 Task: In the  document loyalty.epub Select the first Column and change text color to  'Brown' Apply the command  'Undo' Apply the command  Redo
Action: Mouse moved to (394, 473)
Screenshot: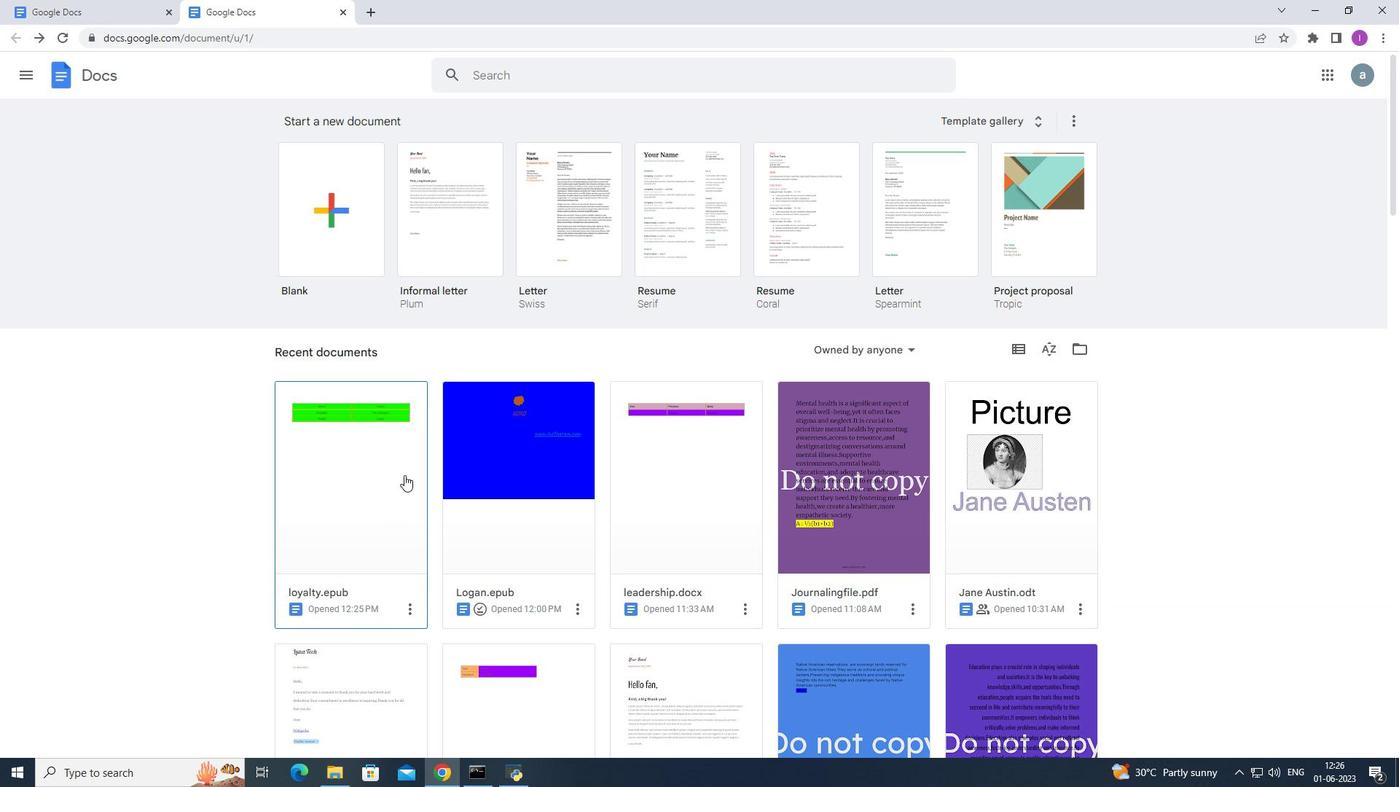 
Action: Mouse pressed left at (394, 473)
Screenshot: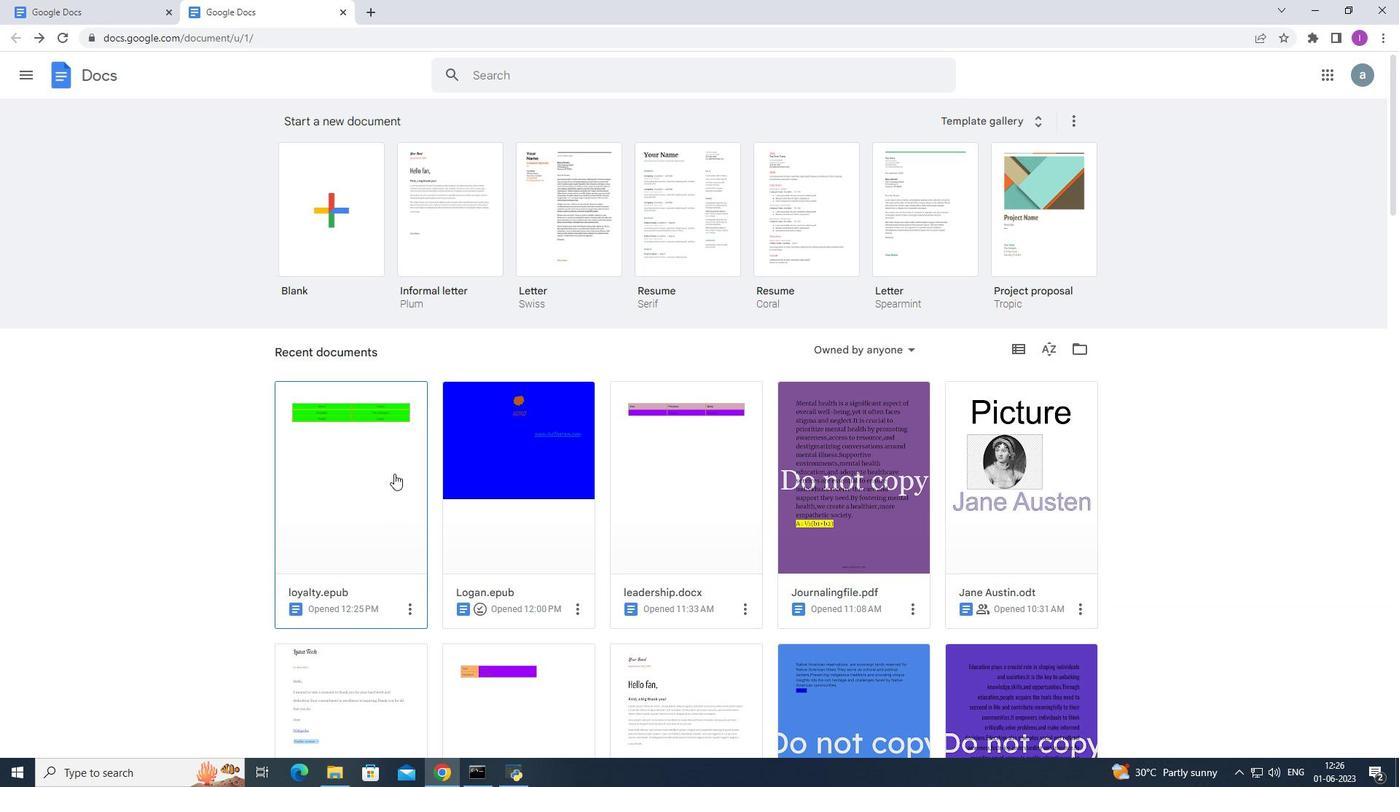 
Action: Mouse moved to (657, 215)
Screenshot: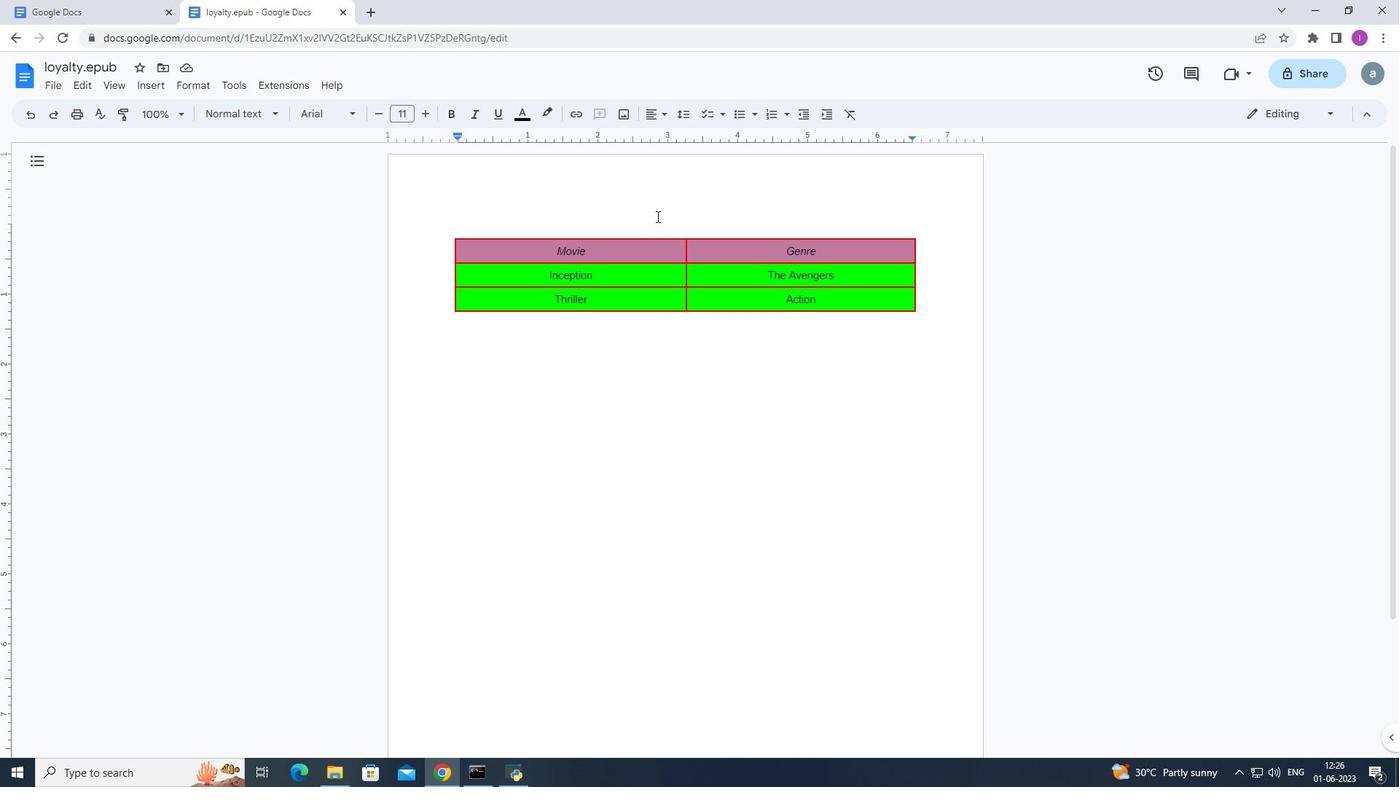 
Action: Mouse pressed left at (657, 215)
Screenshot: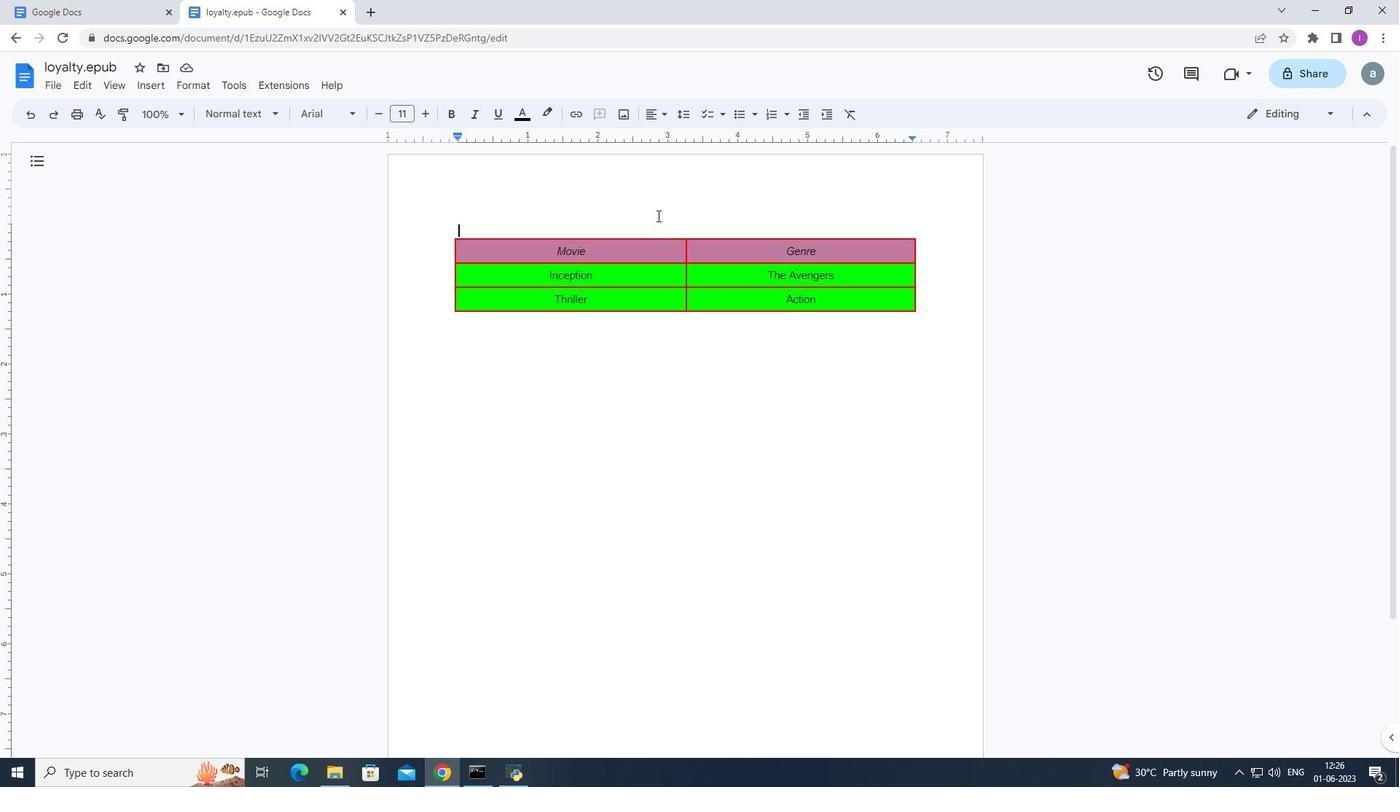 
Action: Mouse moved to (837, 248)
Screenshot: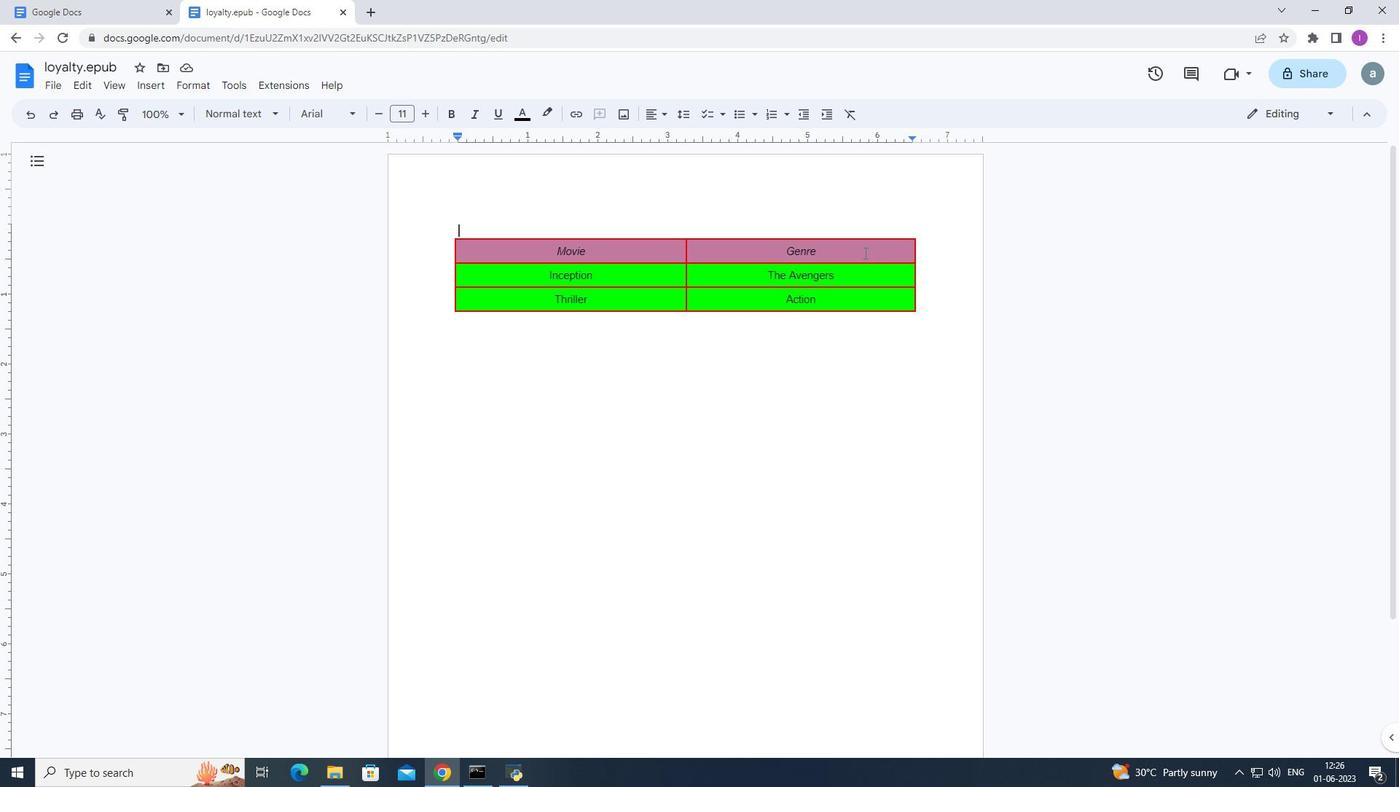 
Action: Mouse pressed left at (837, 248)
Screenshot: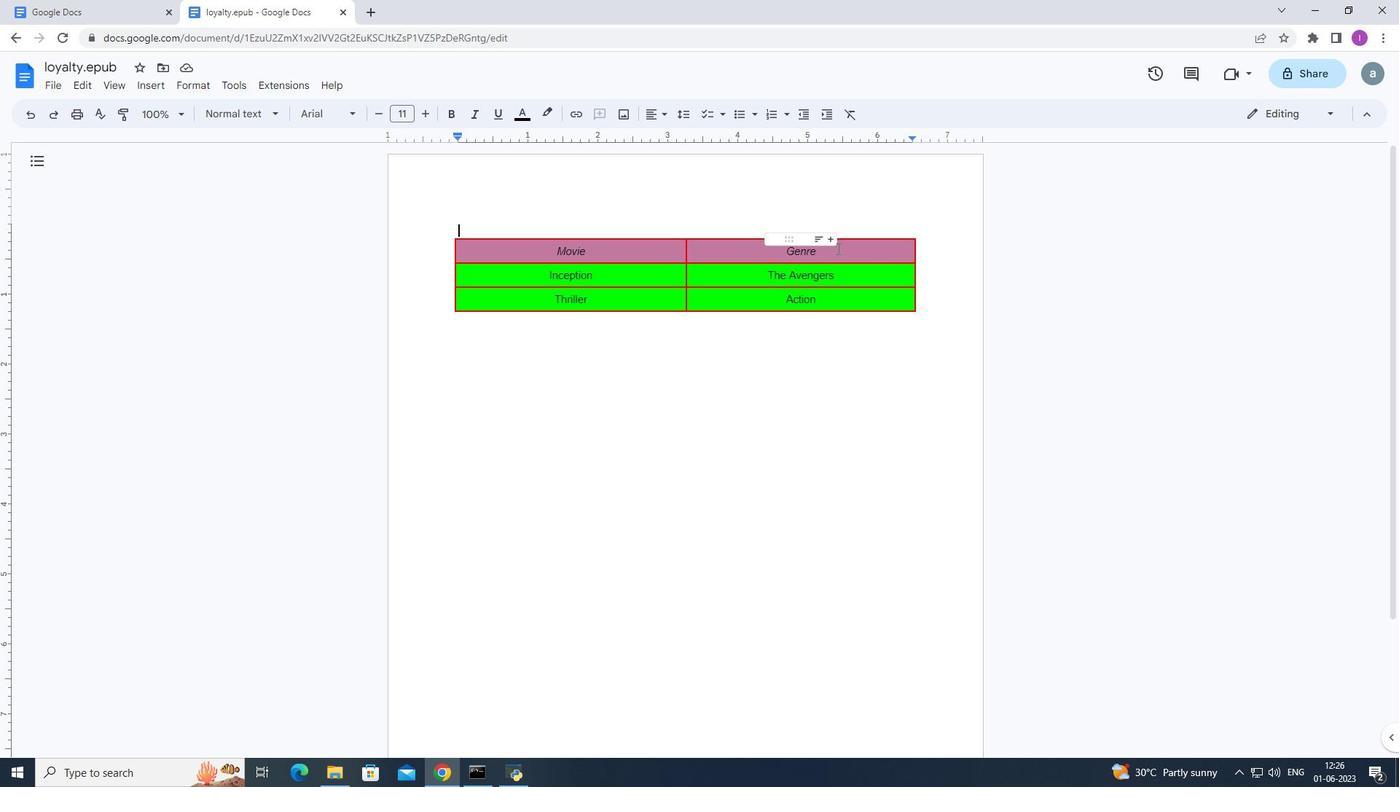 
Action: Mouse moved to (518, 116)
Screenshot: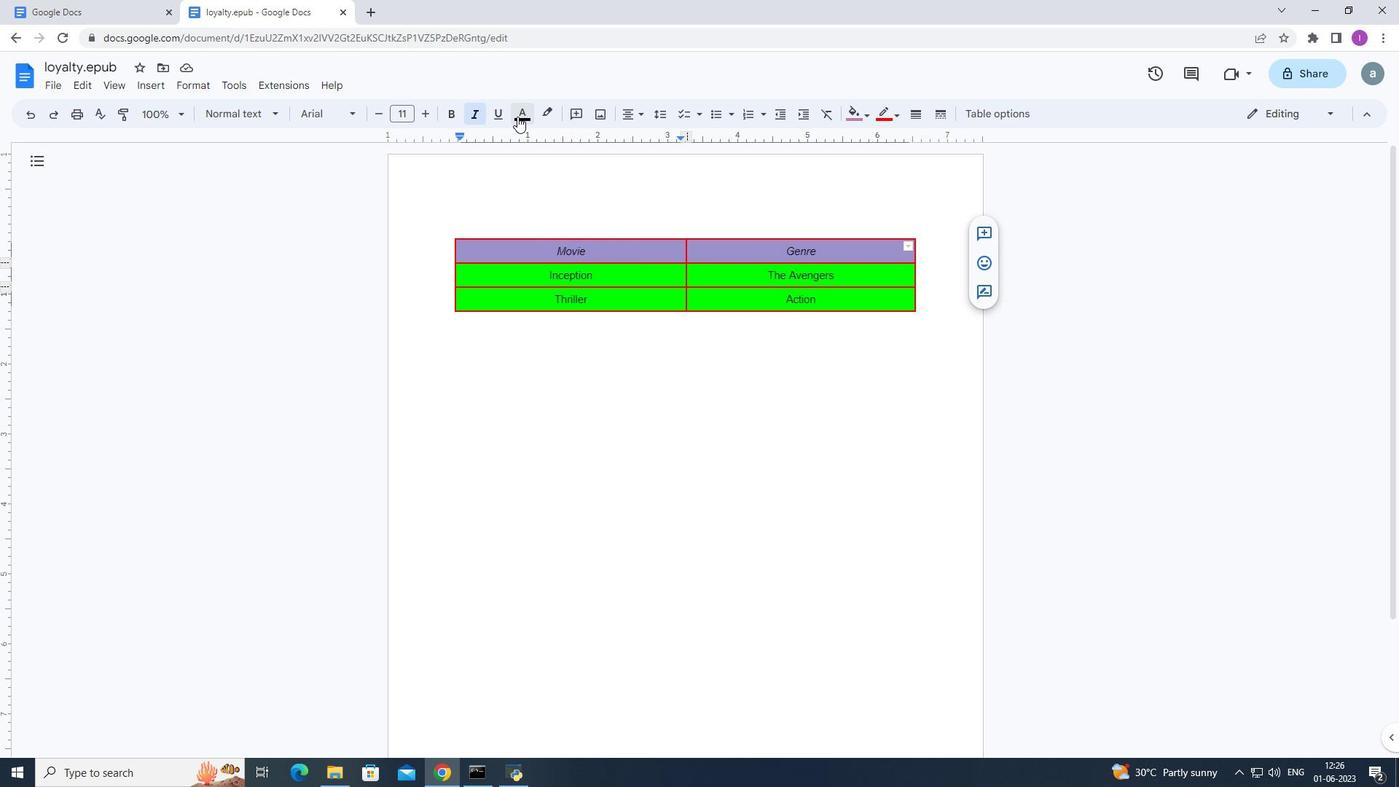 
Action: Mouse pressed left at (518, 116)
Screenshot: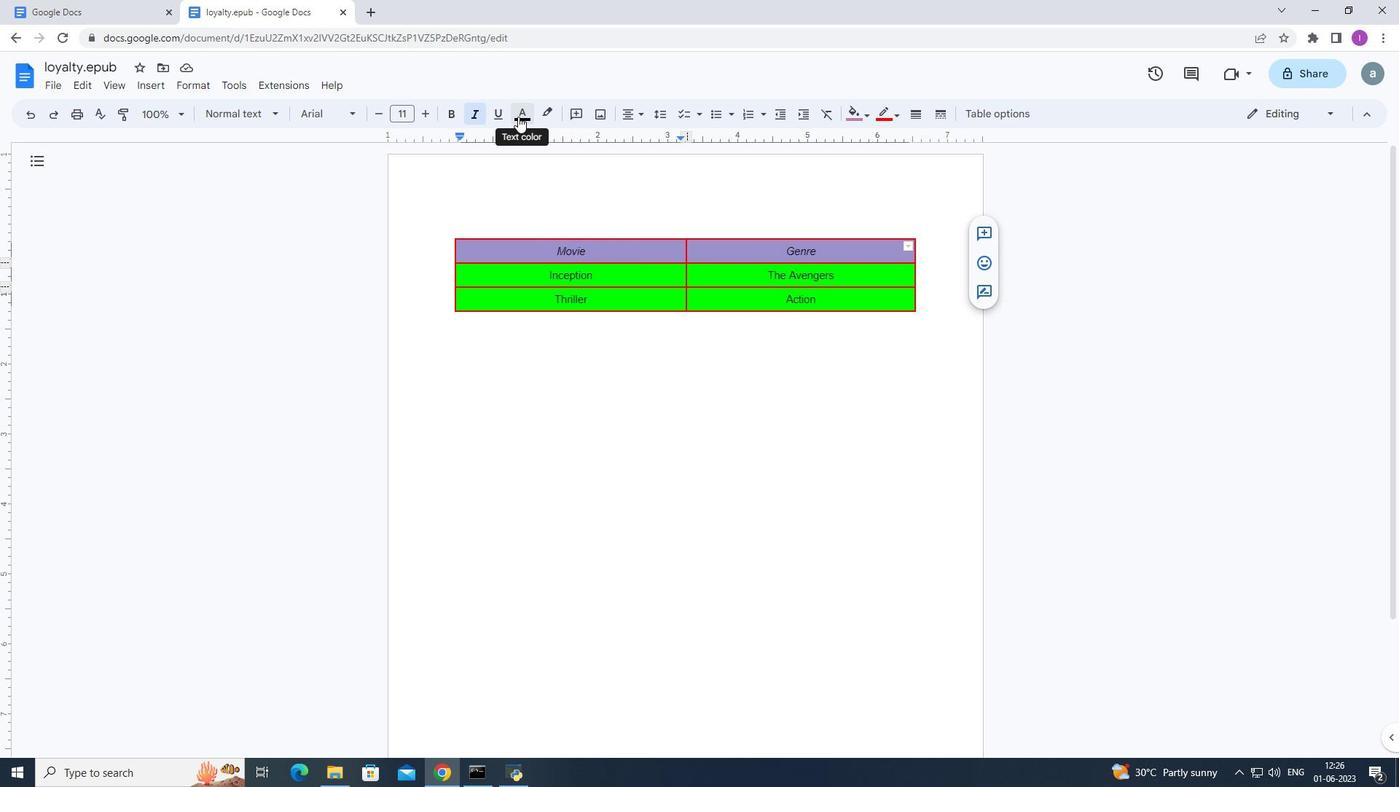 
Action: Mouse moved to (557, 256)
Screenshot: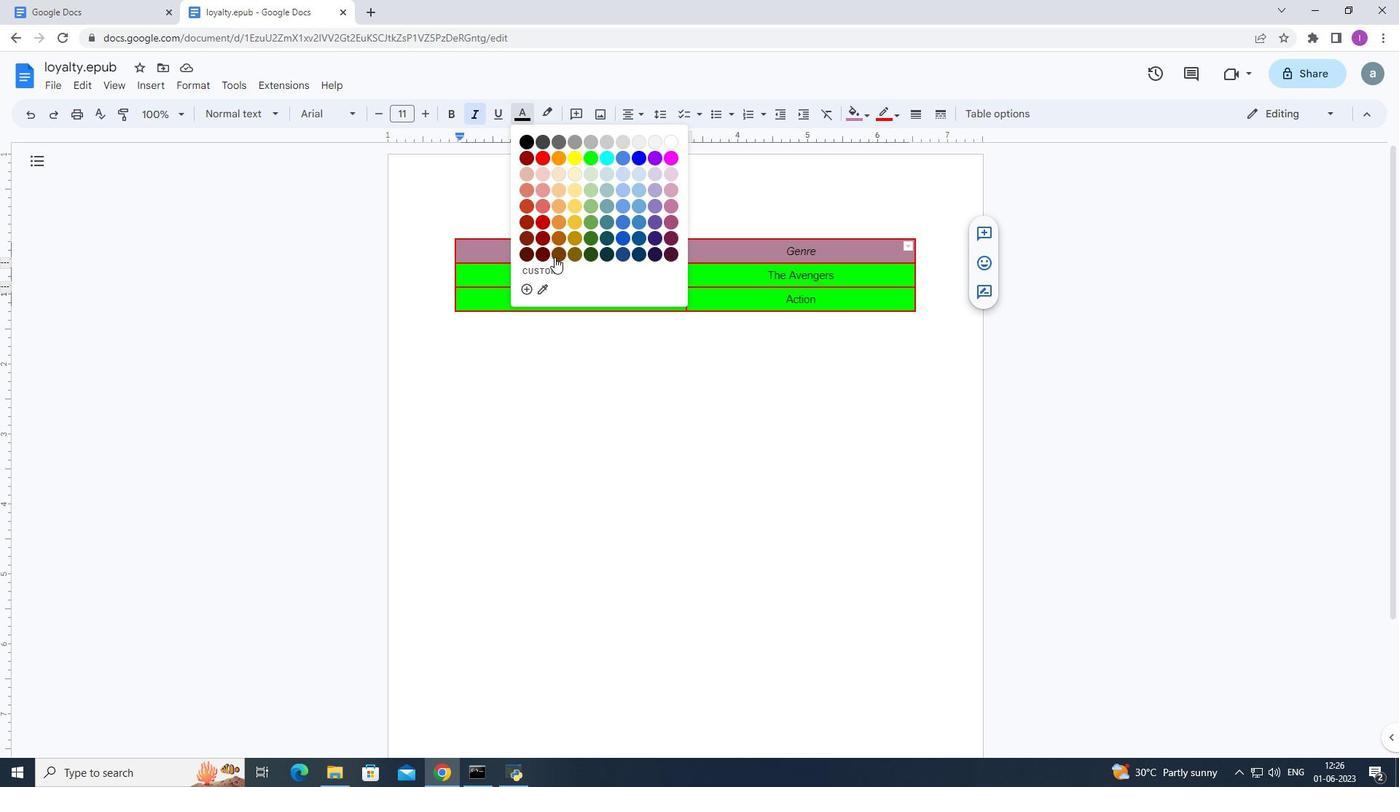 
Action: Mouse pressed left at (557, 256)
Screenshot: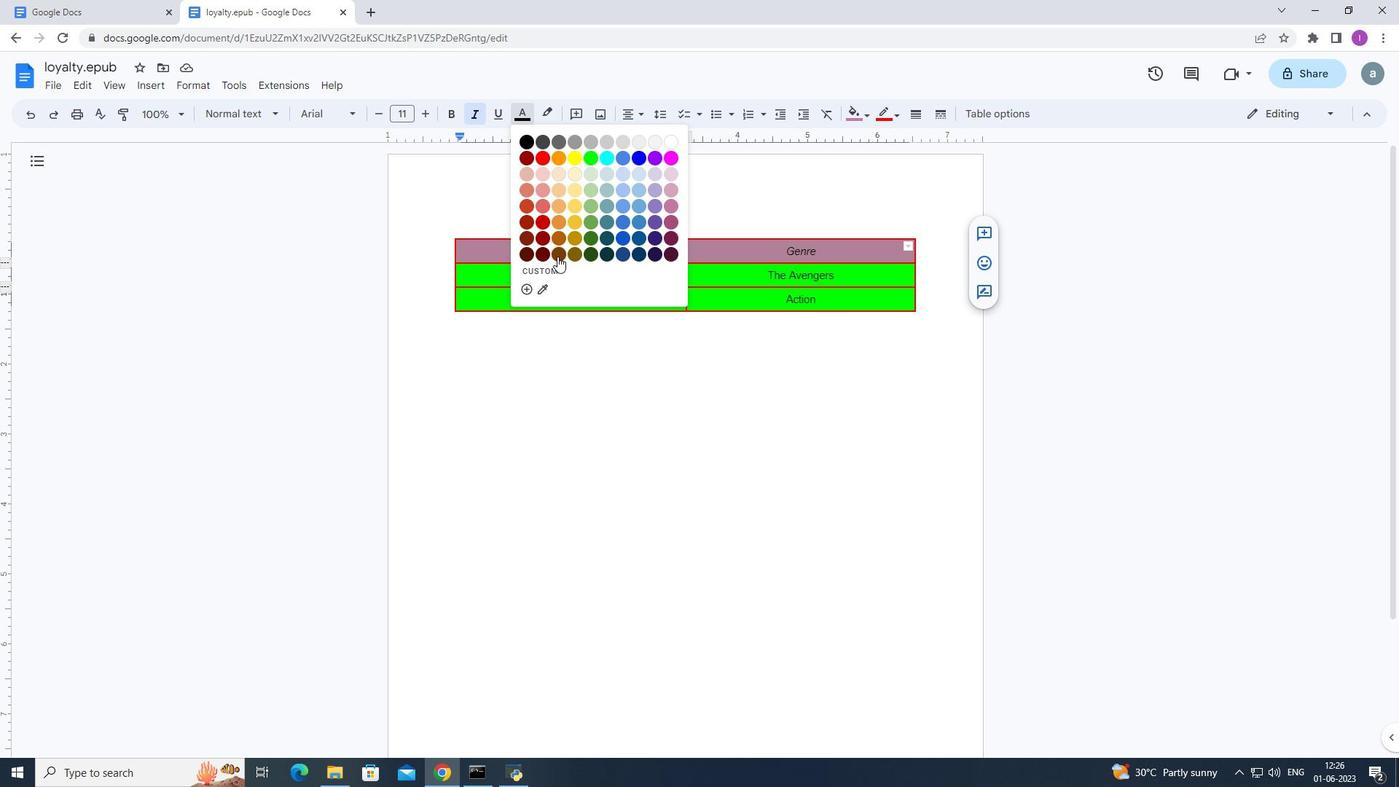 
Action: Mouse moved to (640, 198)
Screenshot: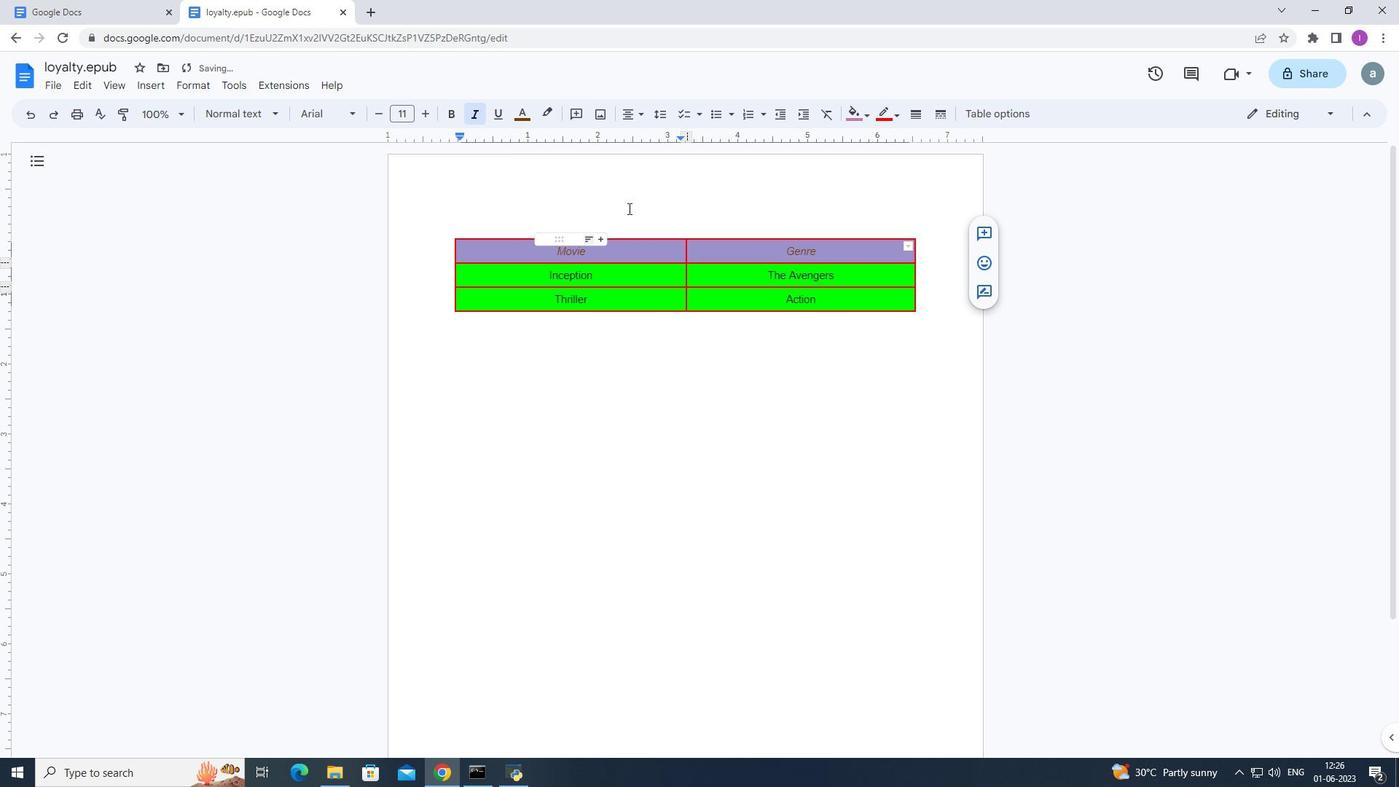 
Action: Mouse pressed left at (640, 198)
Screenshot: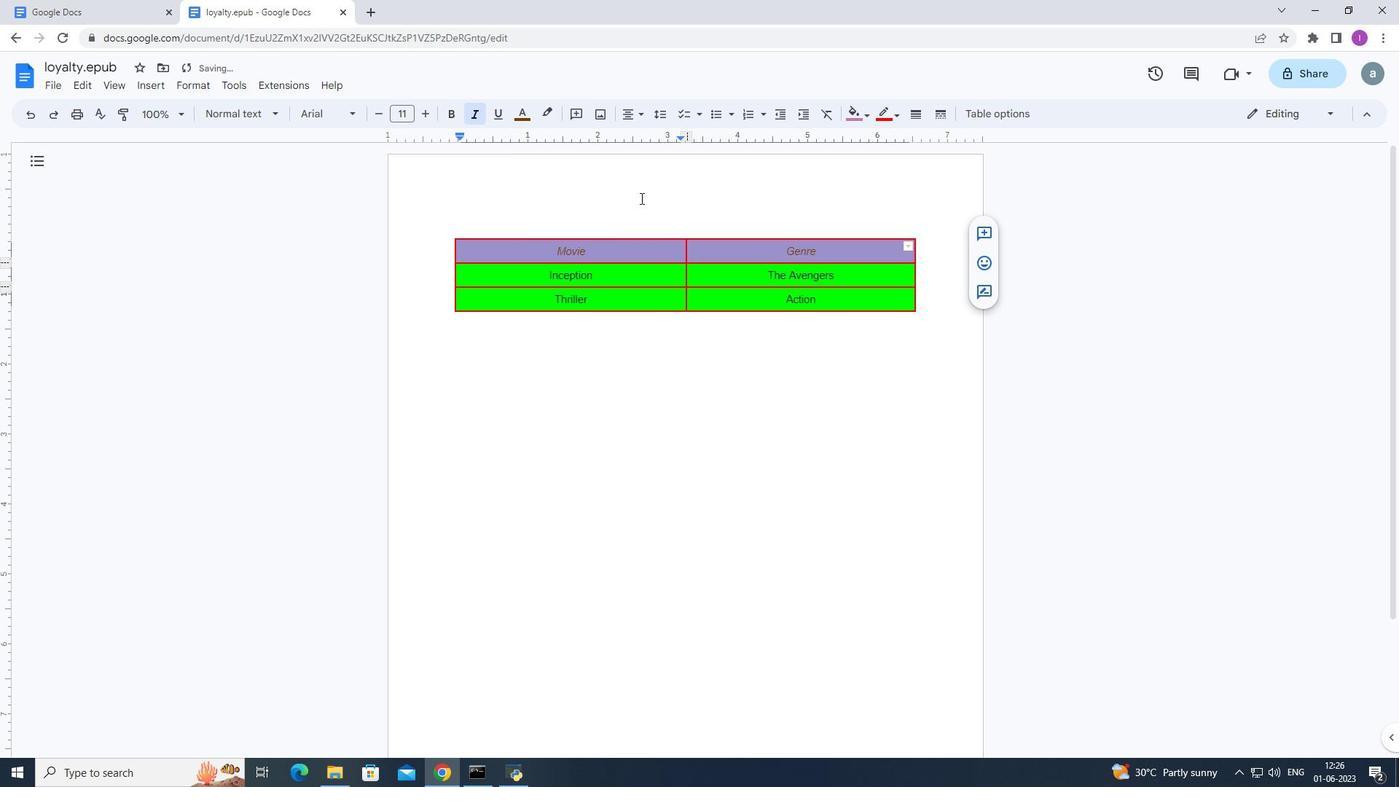 
Action: Mouse moved to (30, 112)
Screenshot: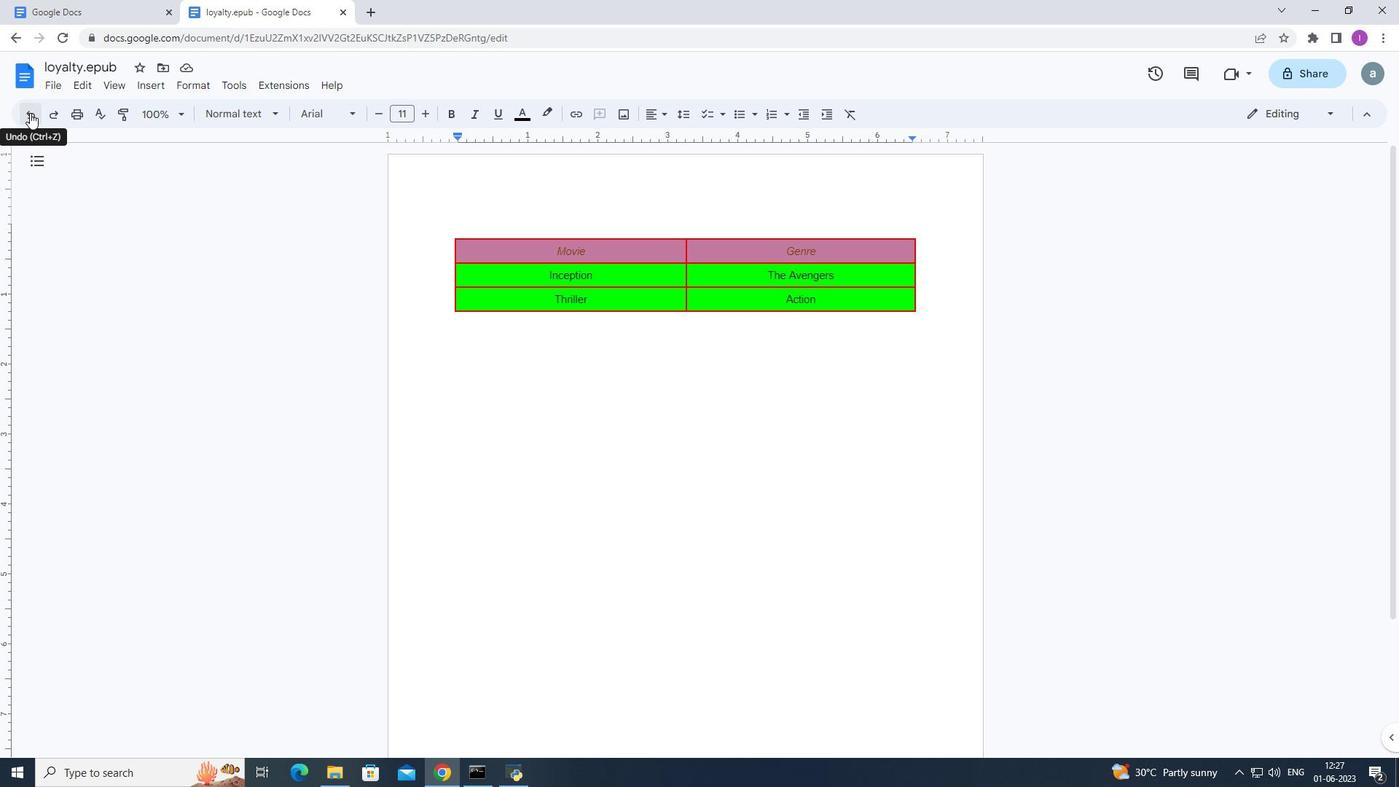 
Action: Mouse pressed left at (30, 112)
Screenshot: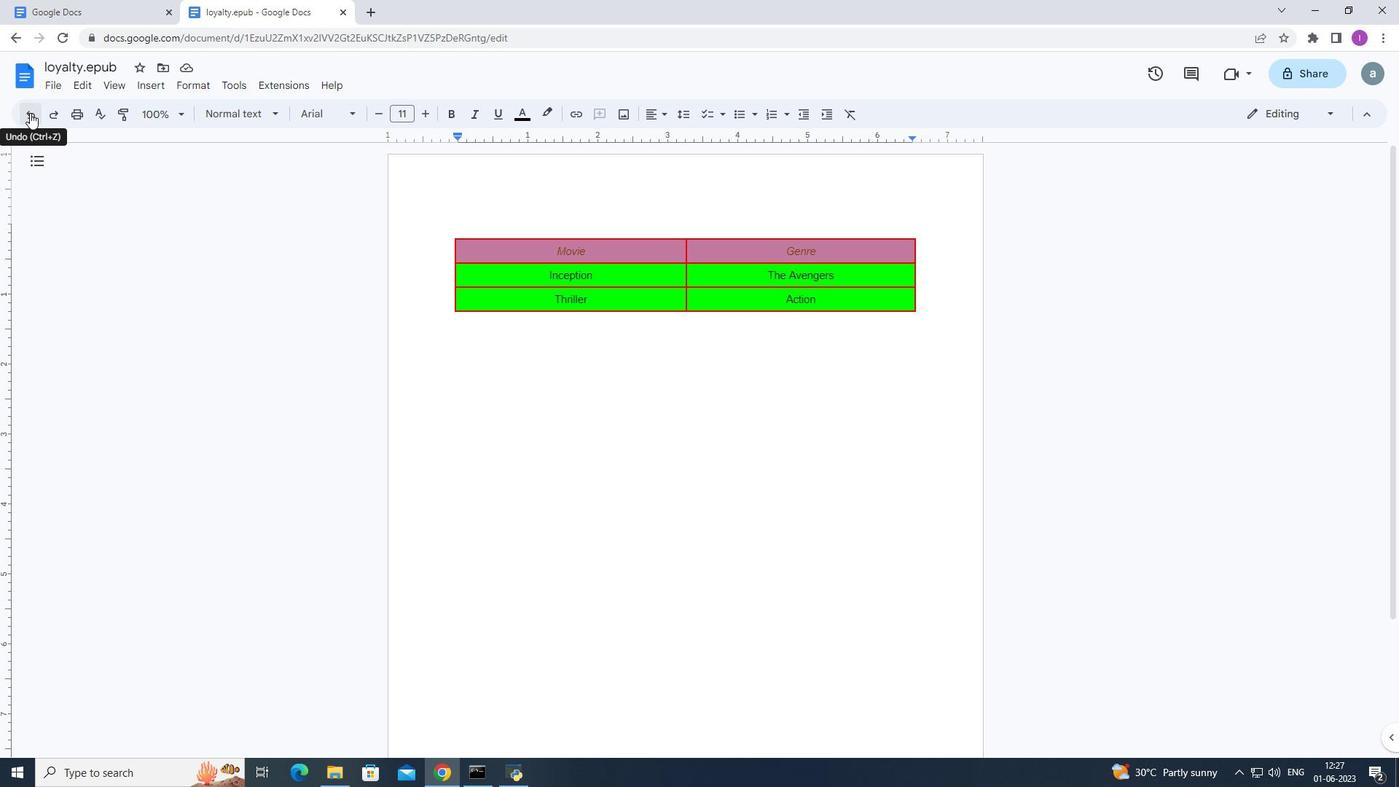 
Action: Mouse moved to (59, 116)
Screenshot: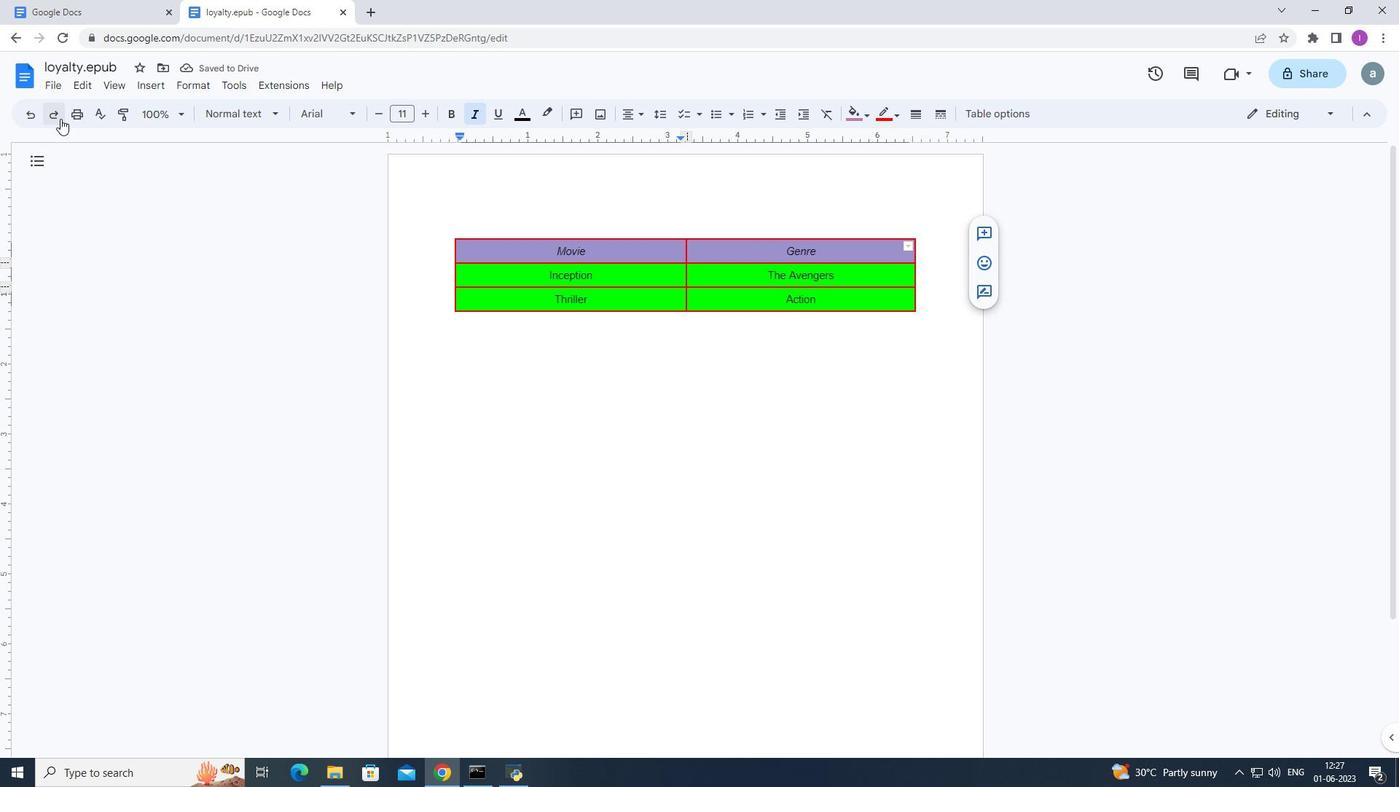 
Action: Mouse pressed left at (59, 116)
Screenshot: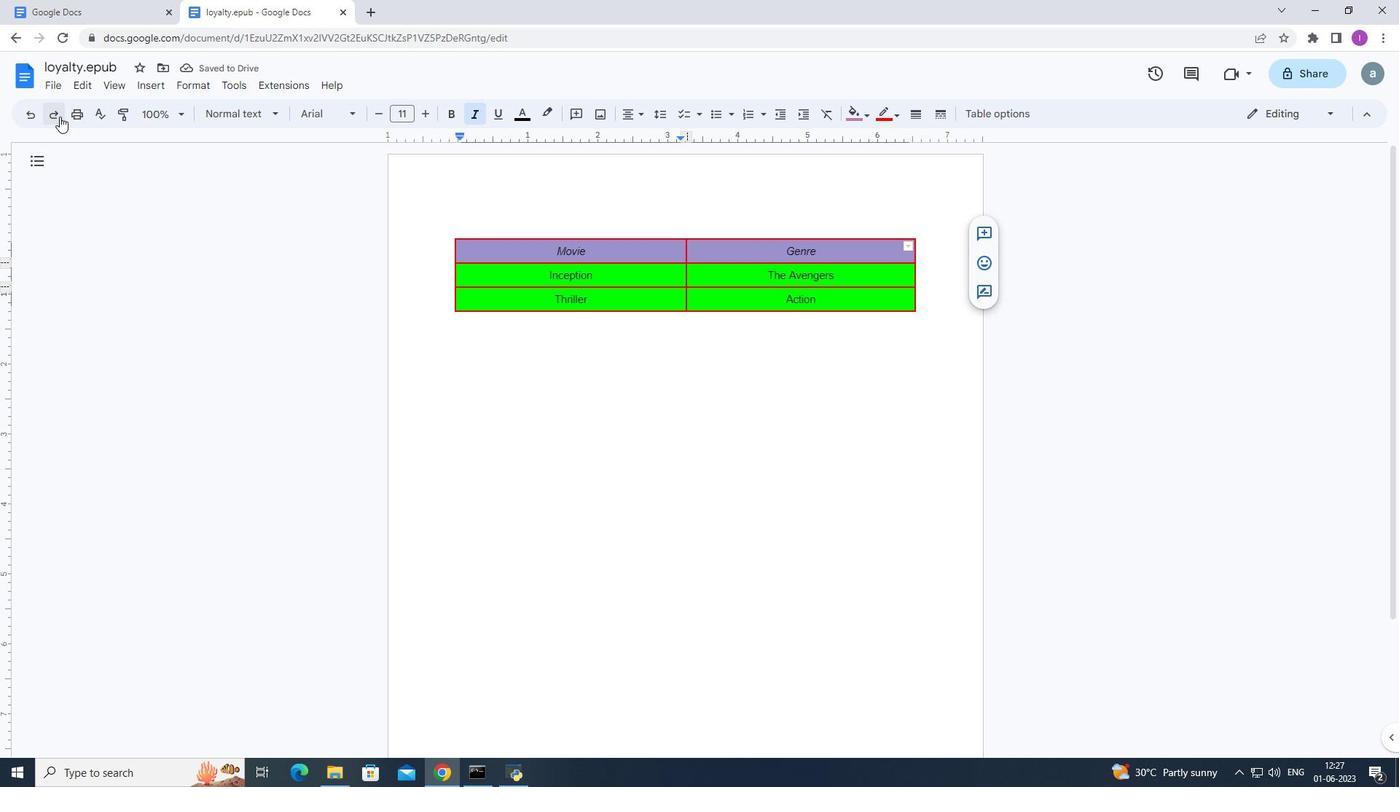 
Action: Mouse moved to (465, 437)
Screenshot: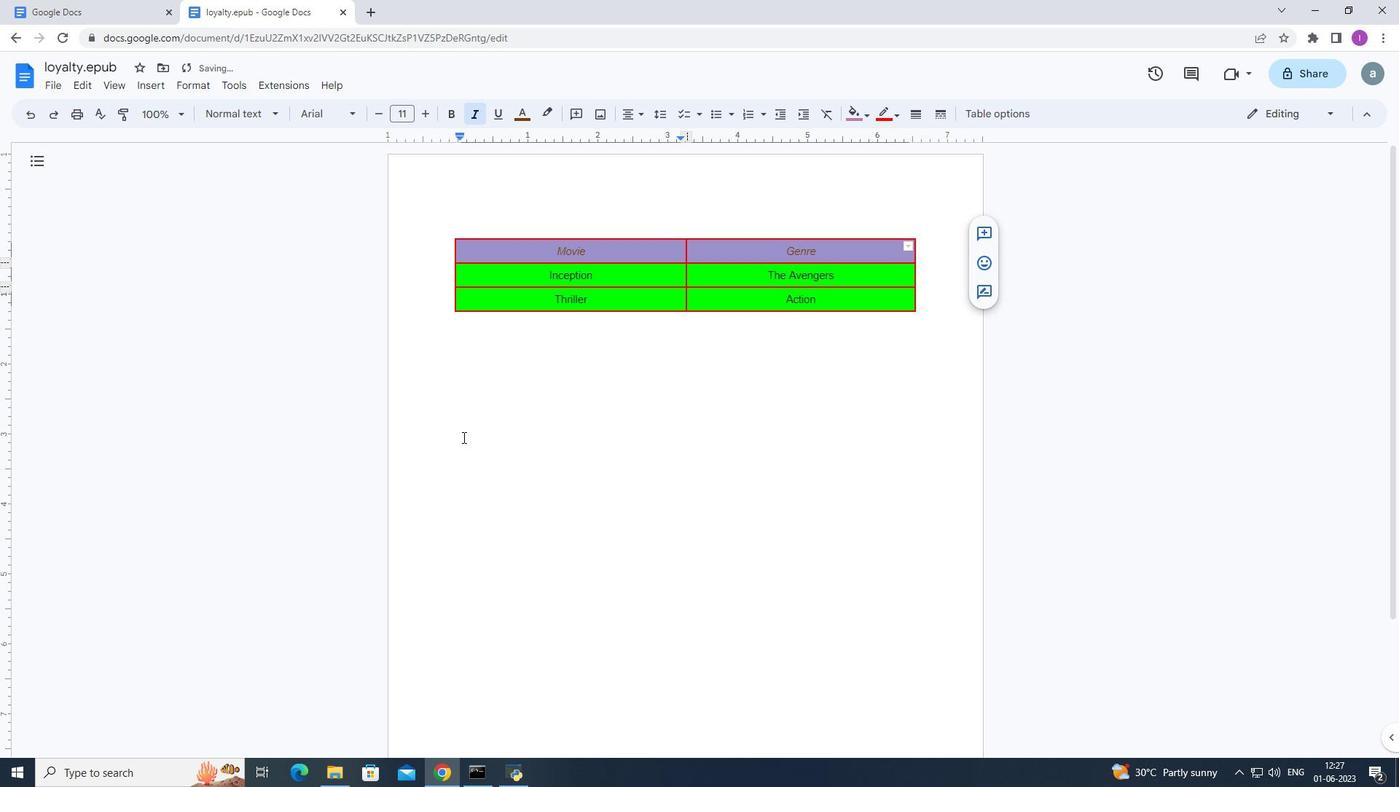 
Action: Mouse pressed left at (465, 437)
Screenshot: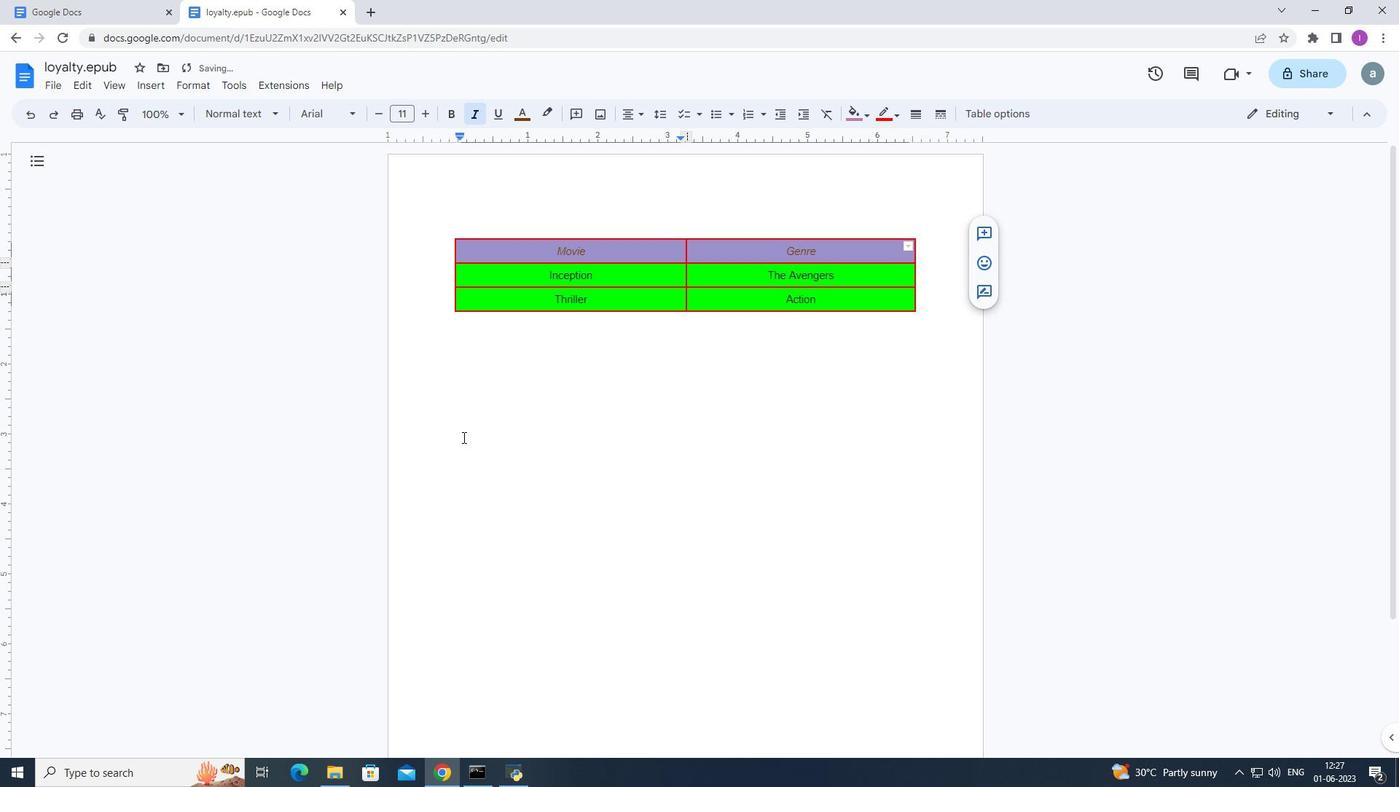 
Action: Mouse moved to (596, 301)
Screenshot: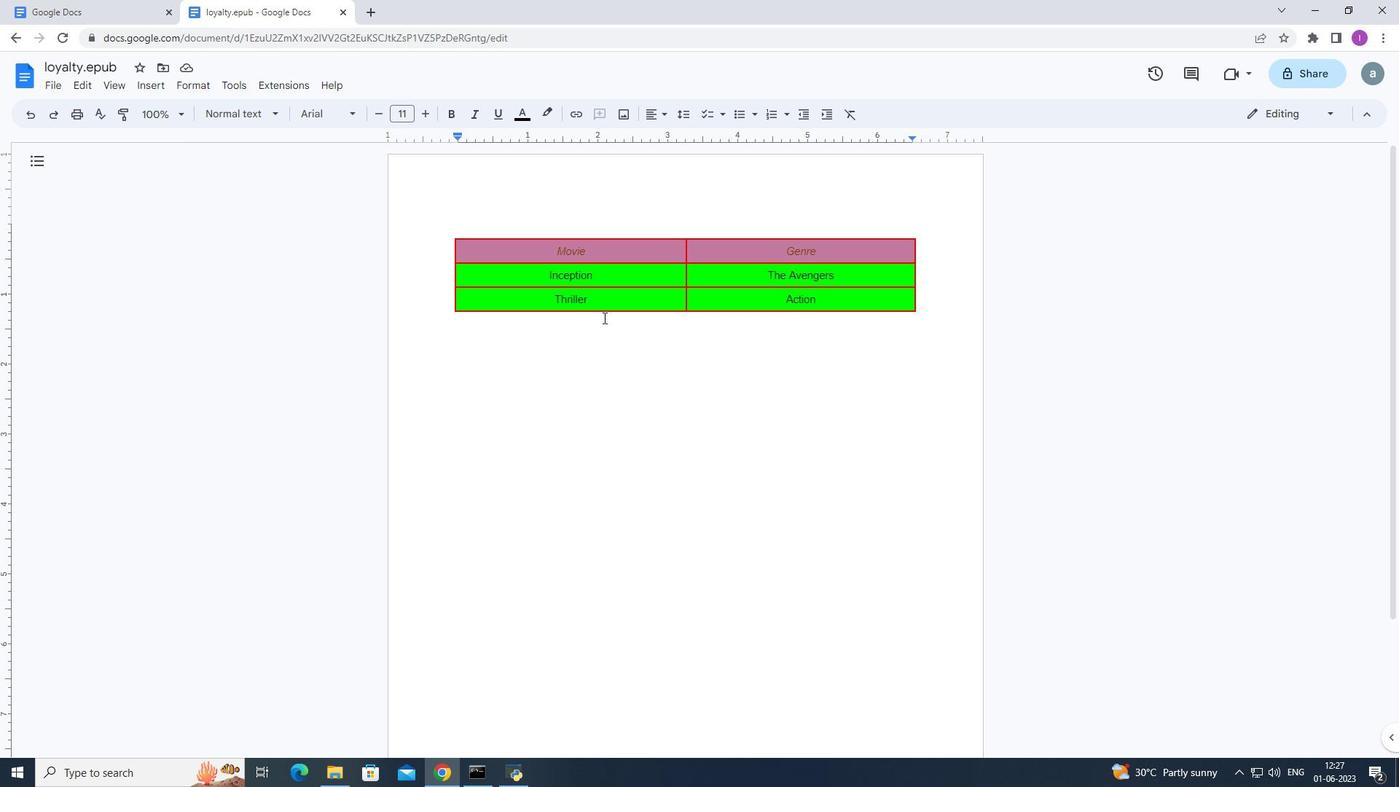 
